 Task: Create a section Speed of Light and in the section, add a milestone Email and messaging system upgrade in the project ConnectTech
Action: Mouse moved to (79, 490)
Screenshot: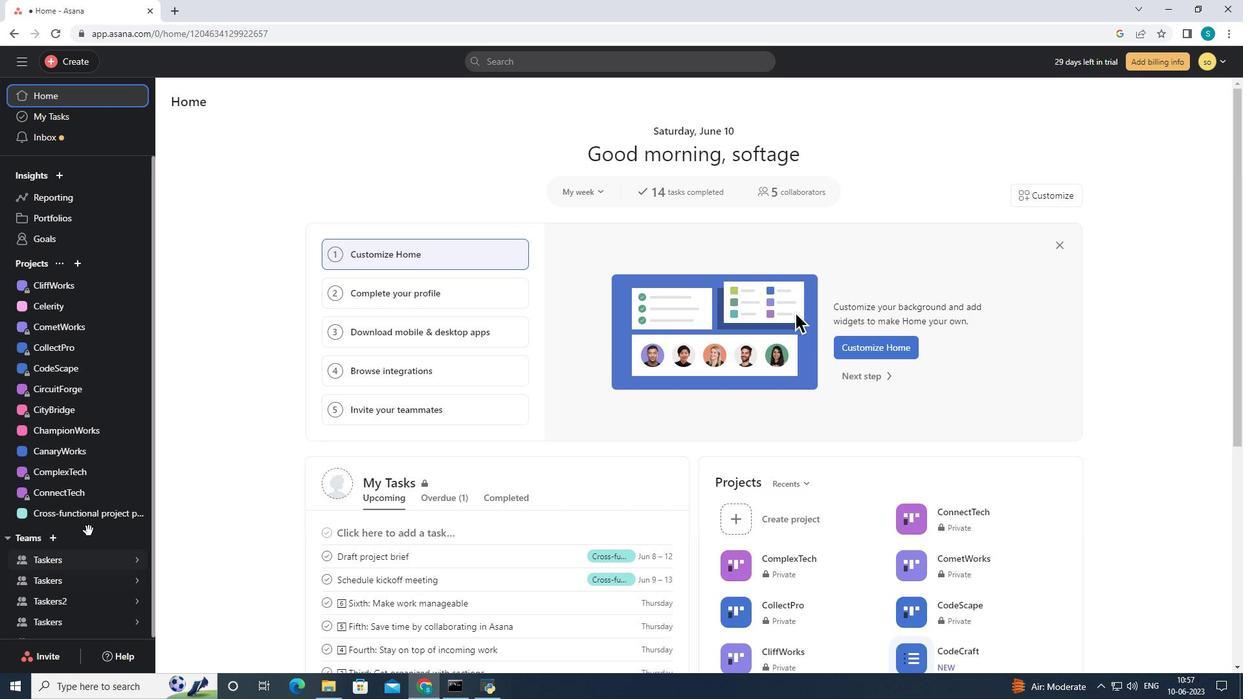 
Action: Mouse pressed left at (79, 490)
Screenshot: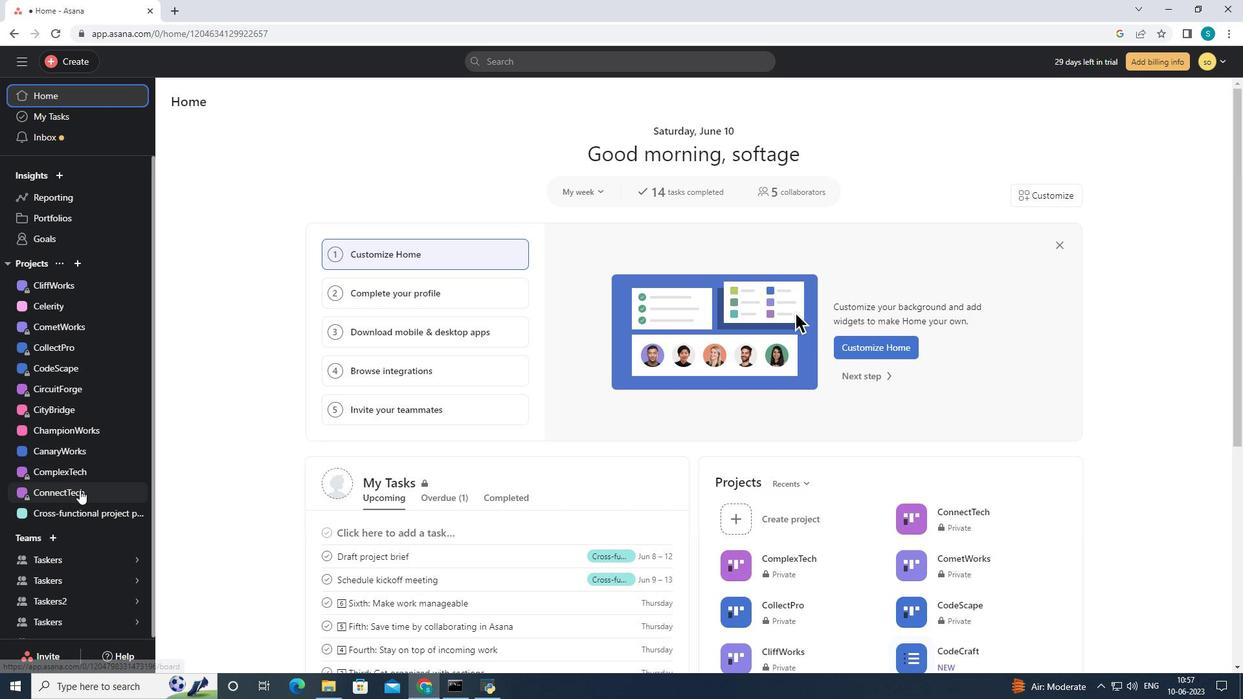 
Action: Mouse moved to (1186, 192)
Screenshot: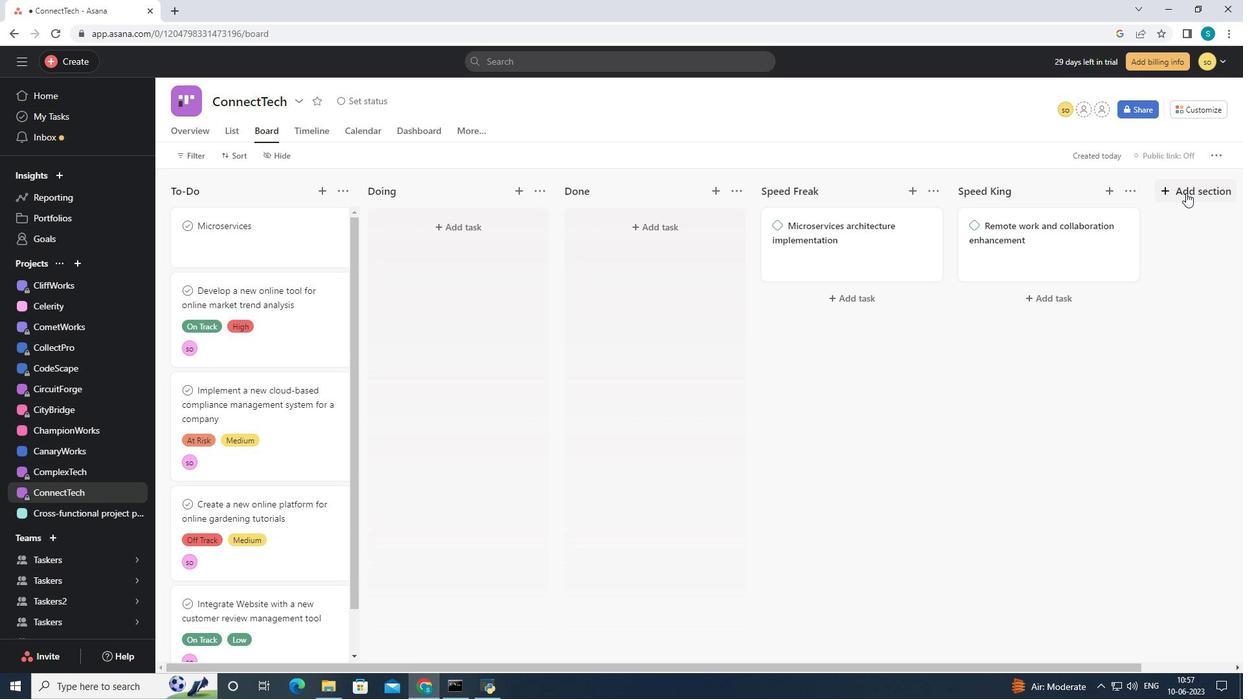 
Action: Mouse pressed left at (1186, 192)
Screenshot: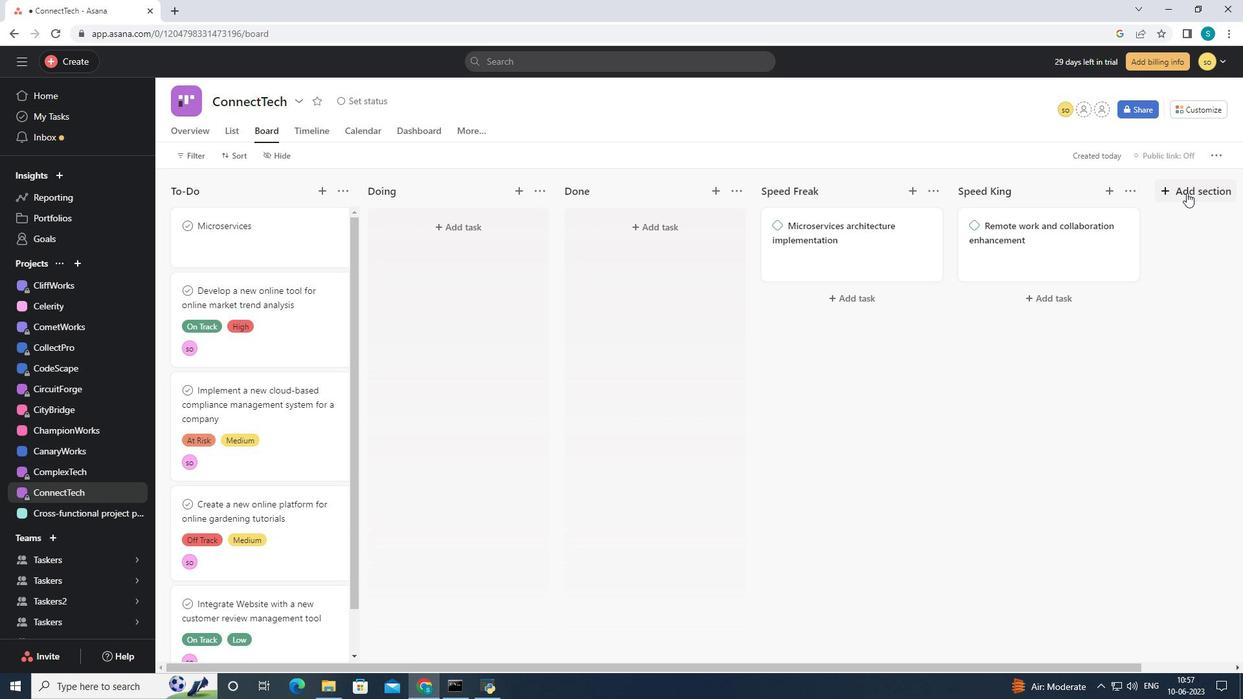 
Action: Key pressed <Key.shift>Speed<Key.space>of<Key.space><Key.shift><Key.shift><Key.shift><Key.shift><Key.shift><Key.shift>Light<Key.enter>
Screenshot: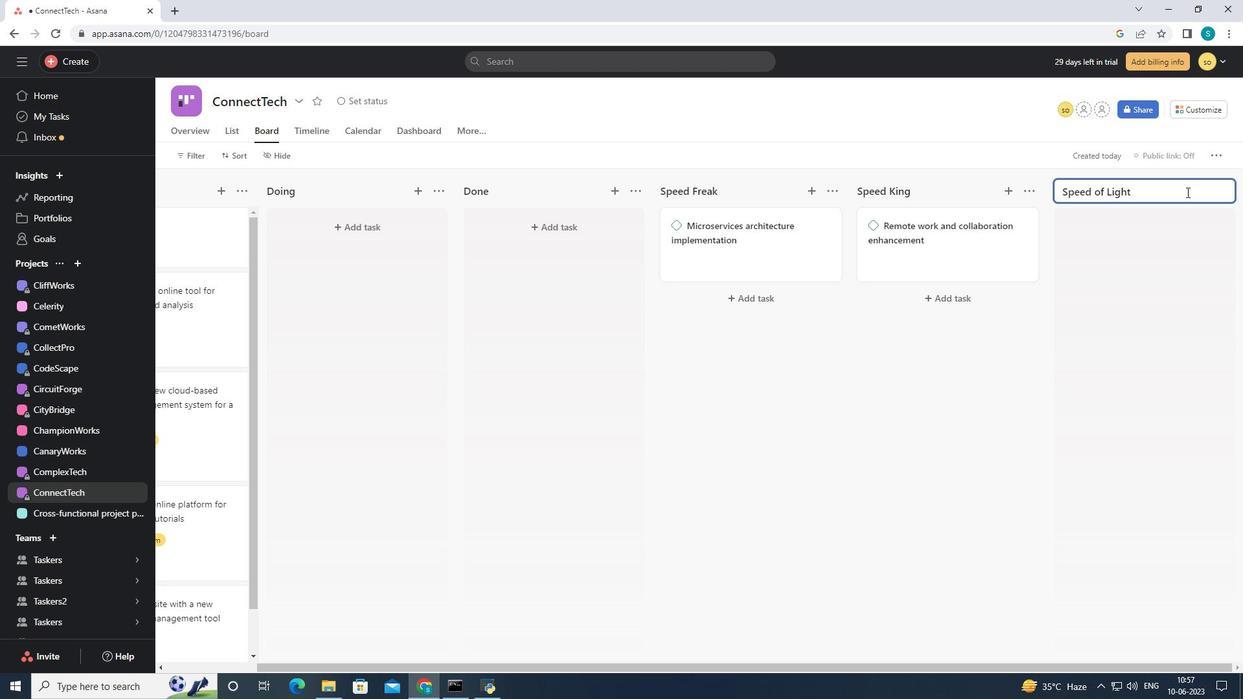 
Action: Mouse moved to (1006, 192)
Screenshot: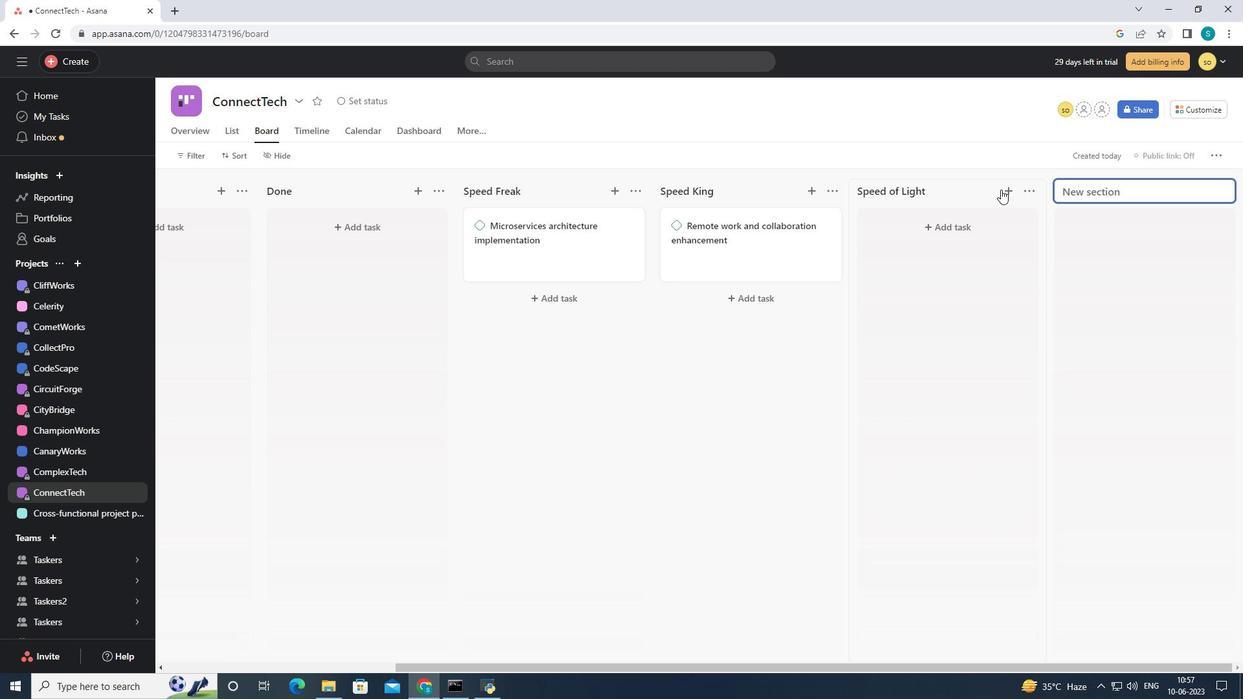 
Action: Mouse pressed left at (1006, 192)
Screenshot: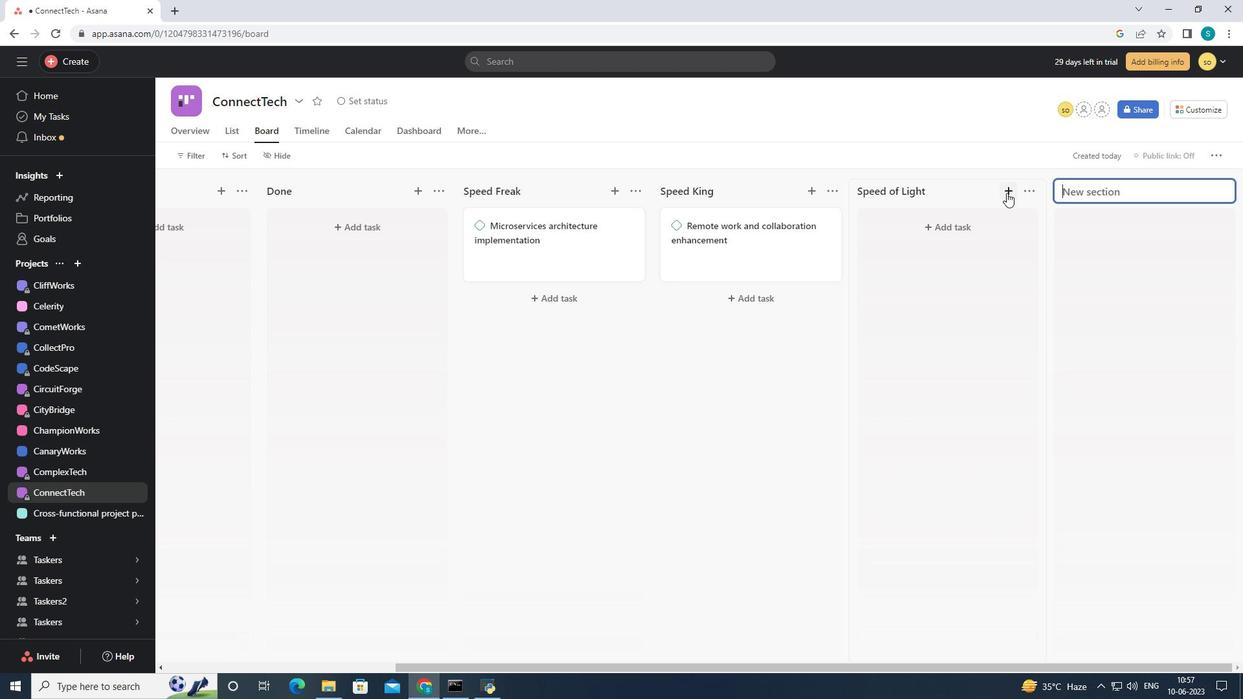 
Action: Mouse moved to (980, 222)
Screenshot: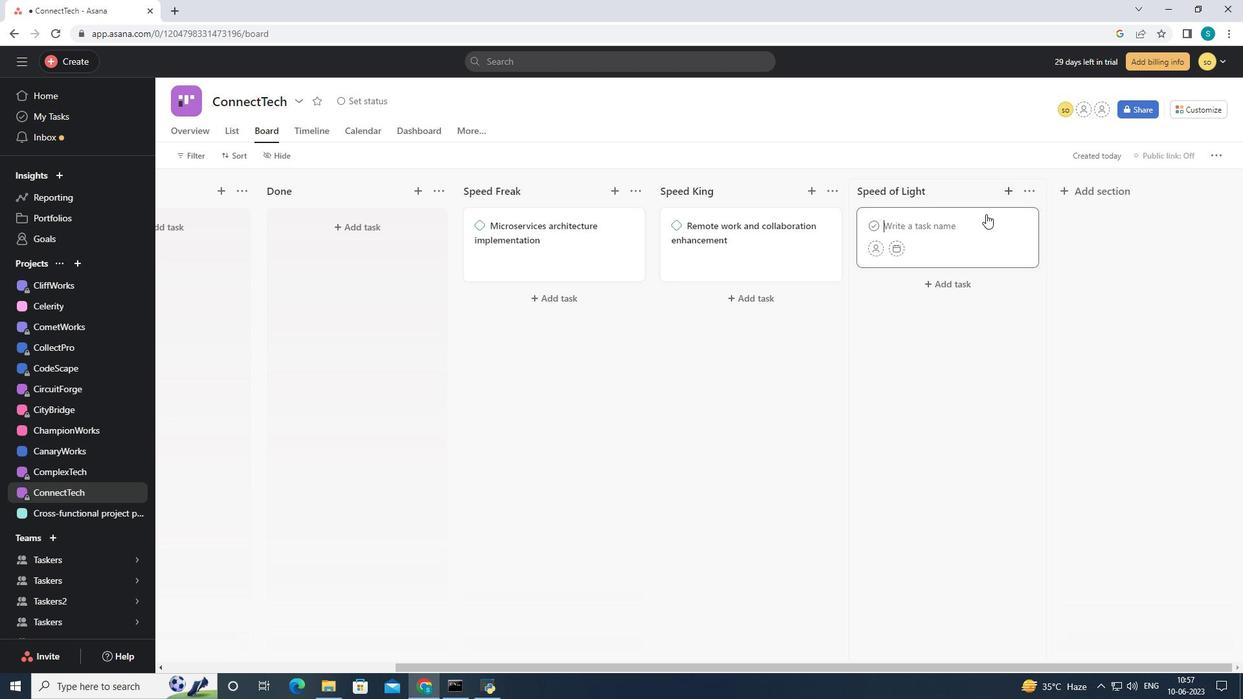 
Action: Key pressed <Key.shift>Email<Key.space>and<Key.space><Key.shift>messaging<Key.space>system<Key.space>upgrade
Screenshot: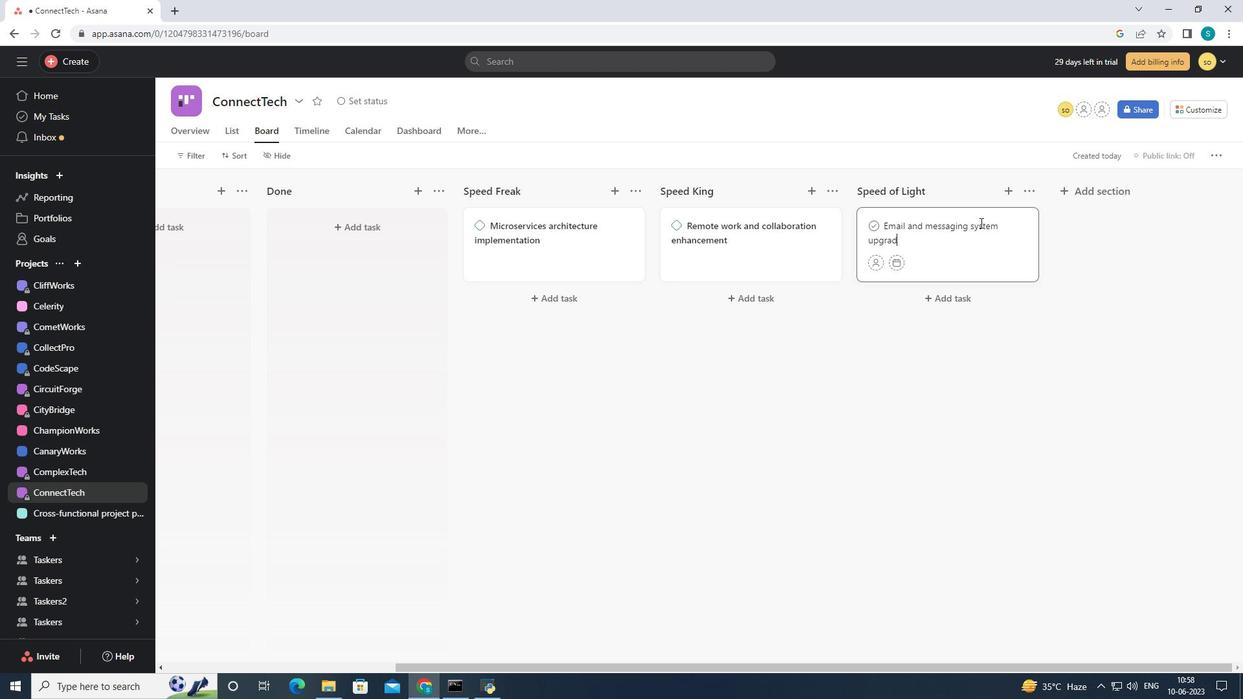 
Action: Mouse moved to (963, 258)
Screenshot: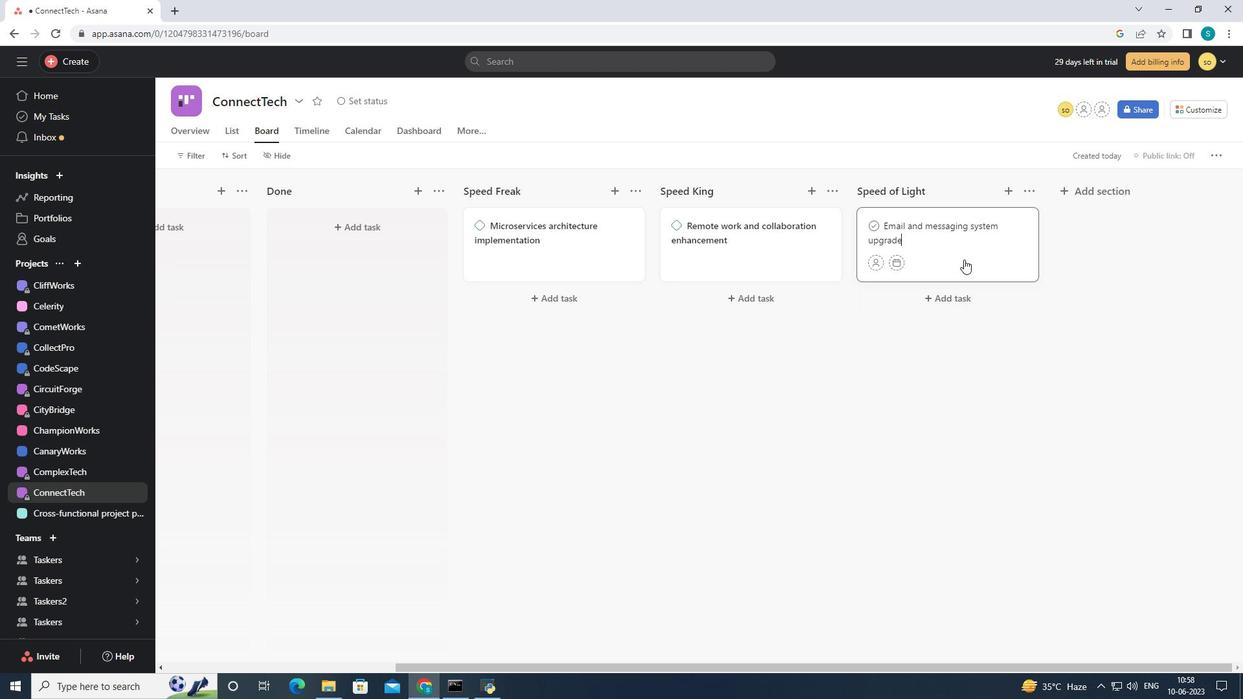 
Action: Mouse pressed left at (963, 258)
Screenshot: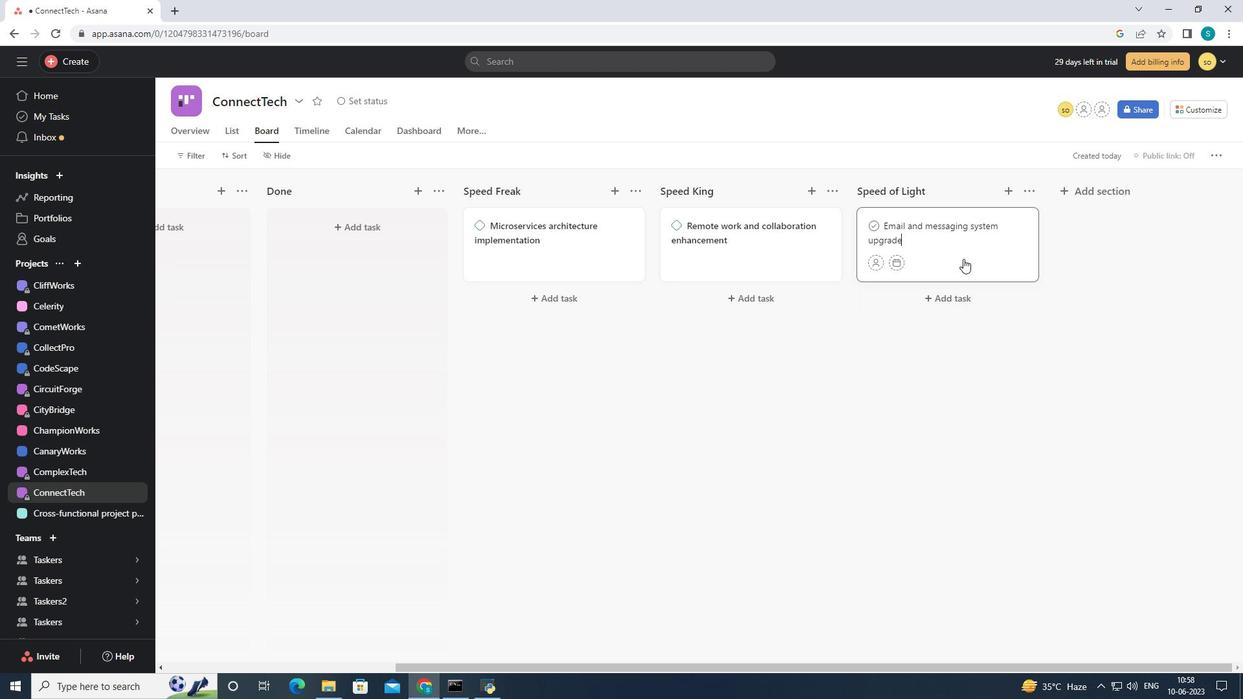 
Action: Mouse moved to (1193, 160)
Screenshot: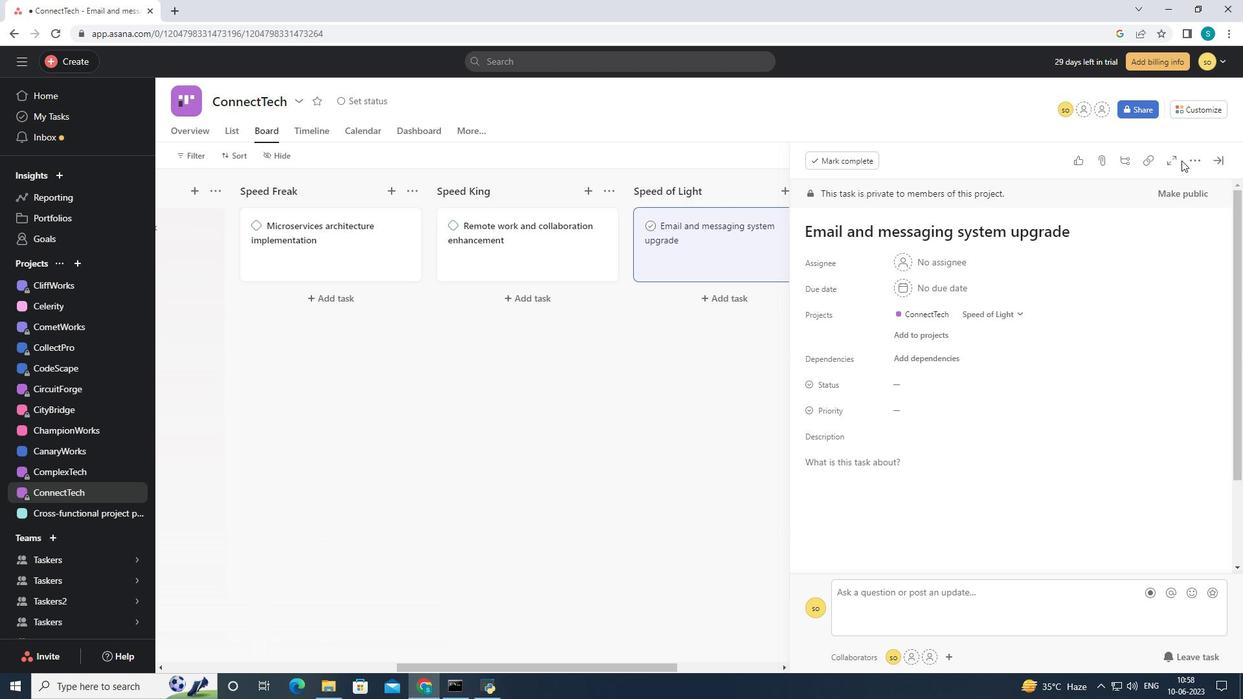 
Action: Mouse pressed left at (1193, 160)
Screenshot: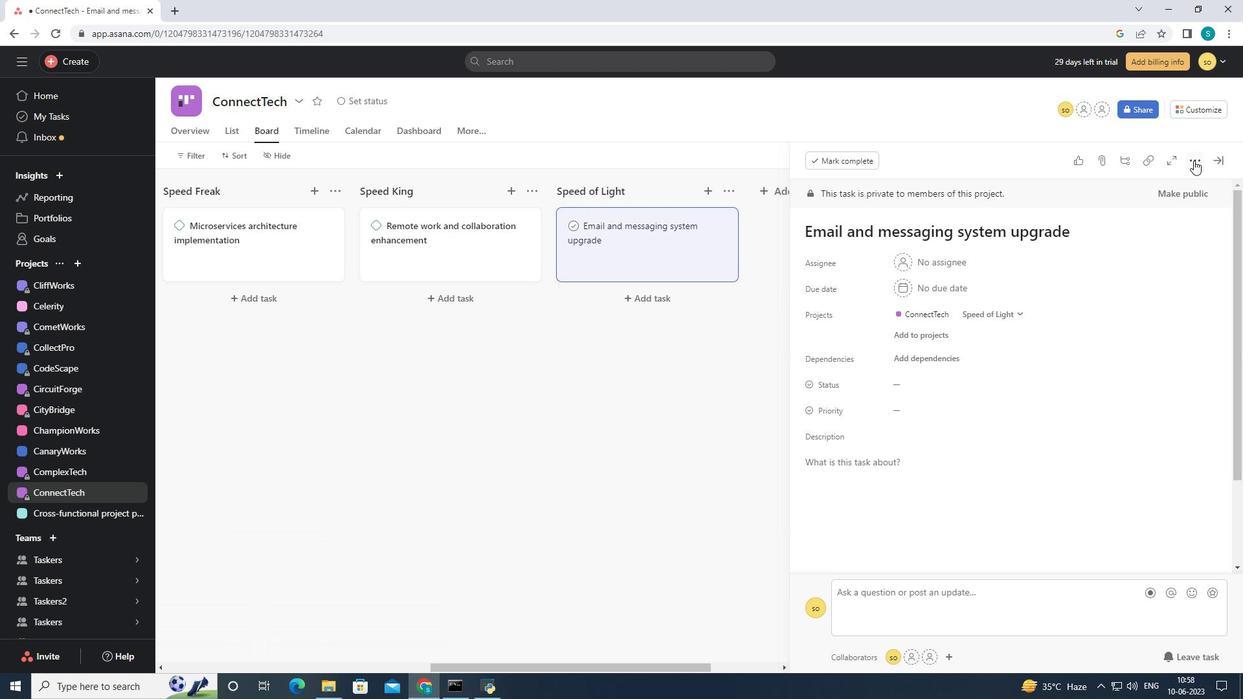 
Action: Mouse moved to (1048, 207)
Screenshot: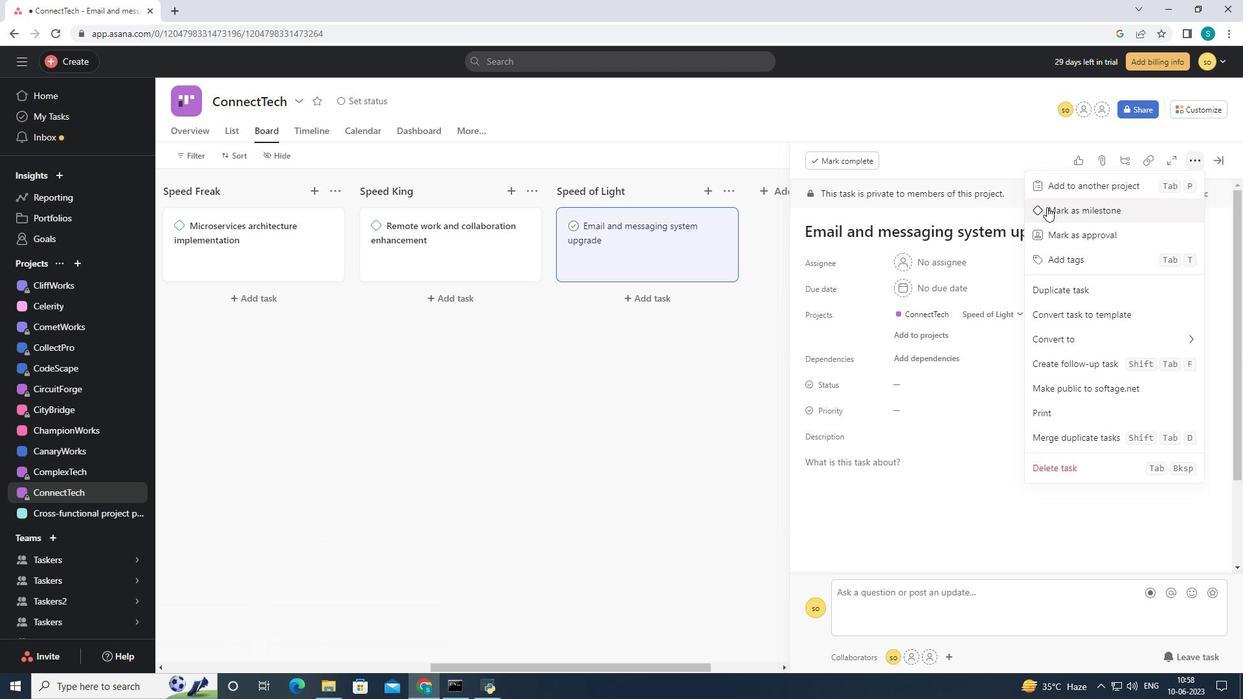 
Action: Mouse pressed left at (1048, 207)
Screenshot: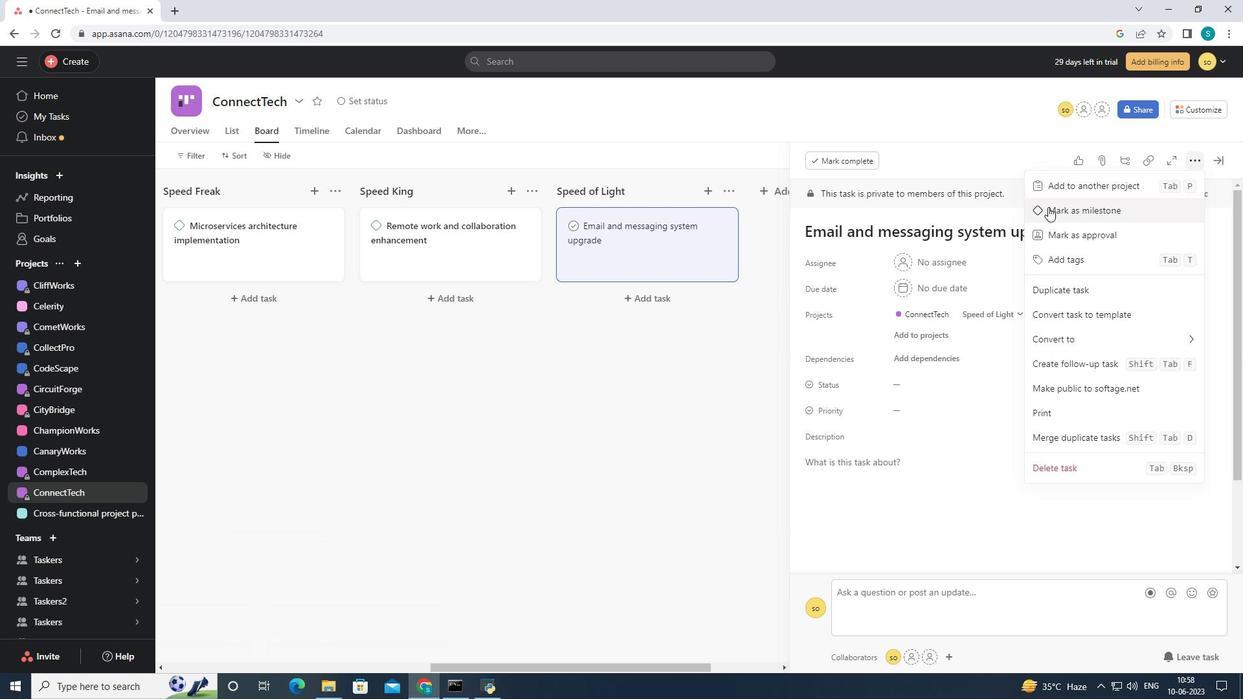 
Action: Mouse moved to (1218, 159)
Screenshot: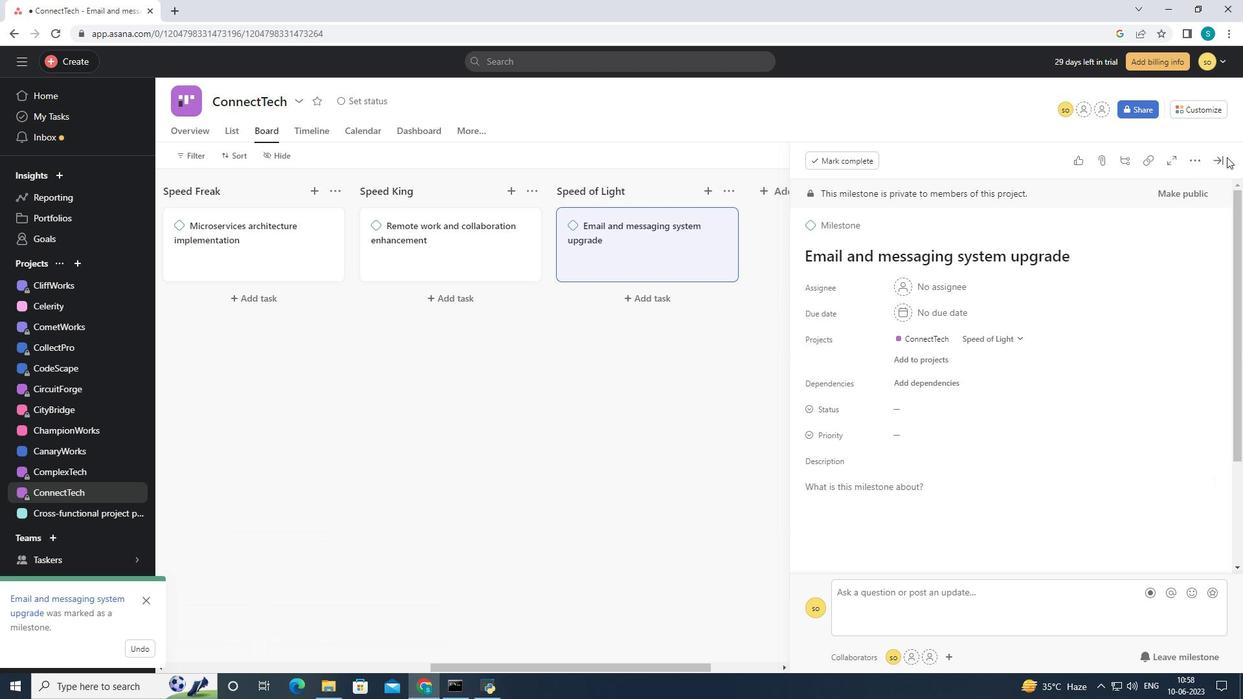 
Action: Mouse pressed left at (1218, 159)
Screenshot: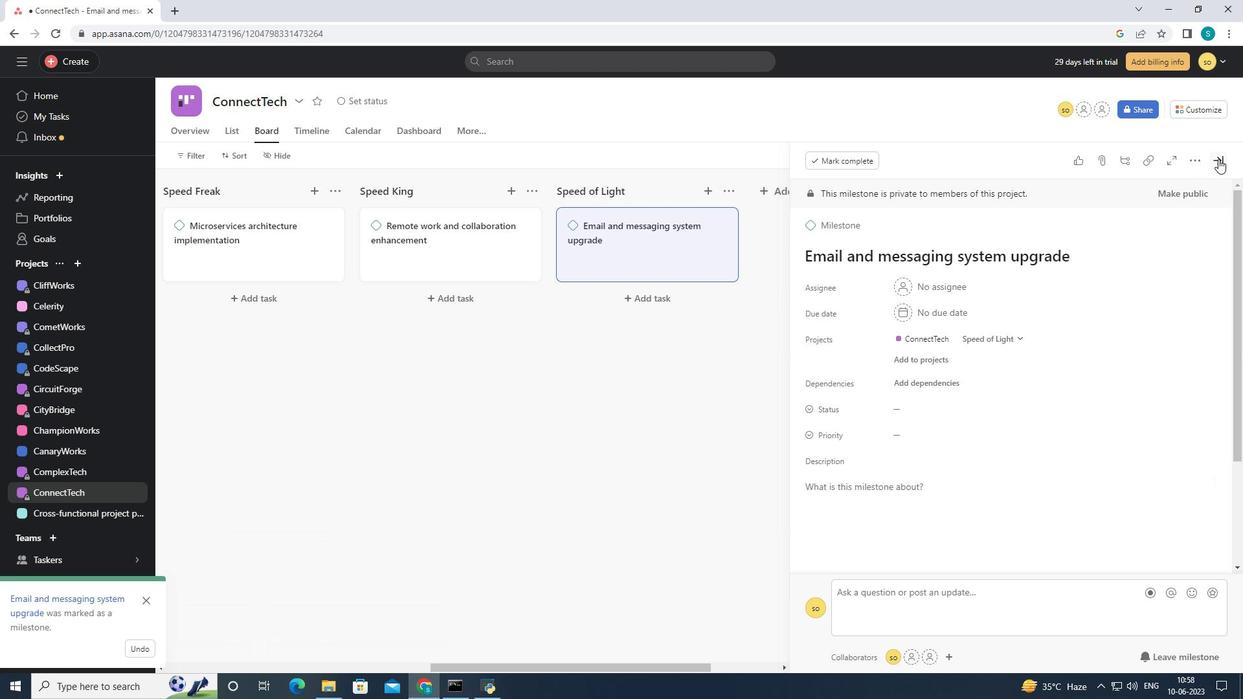 
Action: Mouse moved to (937, 351)
Screenshot: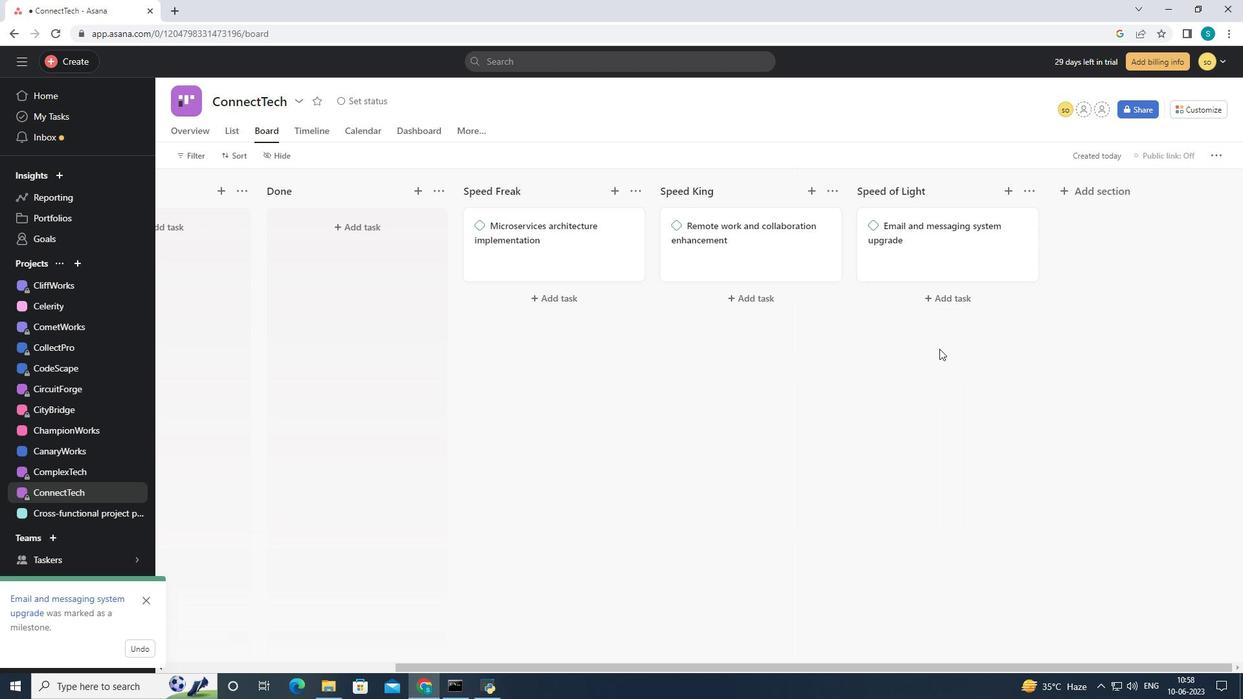 
